 Task: Add a signature Adam Smith containing Regards, Adam Smith to email address softage.1@softage.net and add a folder Personal
Action: Key pressed n
Screenshot: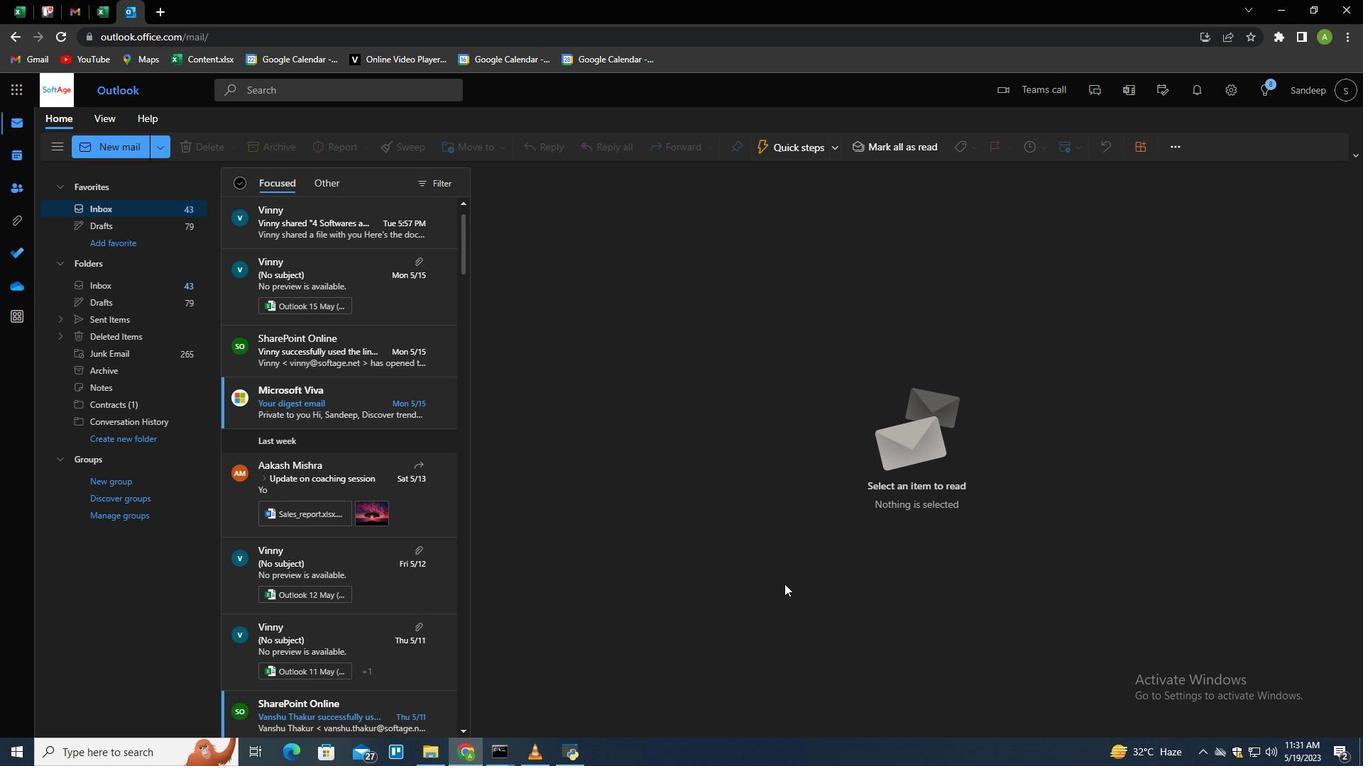 
Action: Mouse moved to (954, 144)
Screenshot: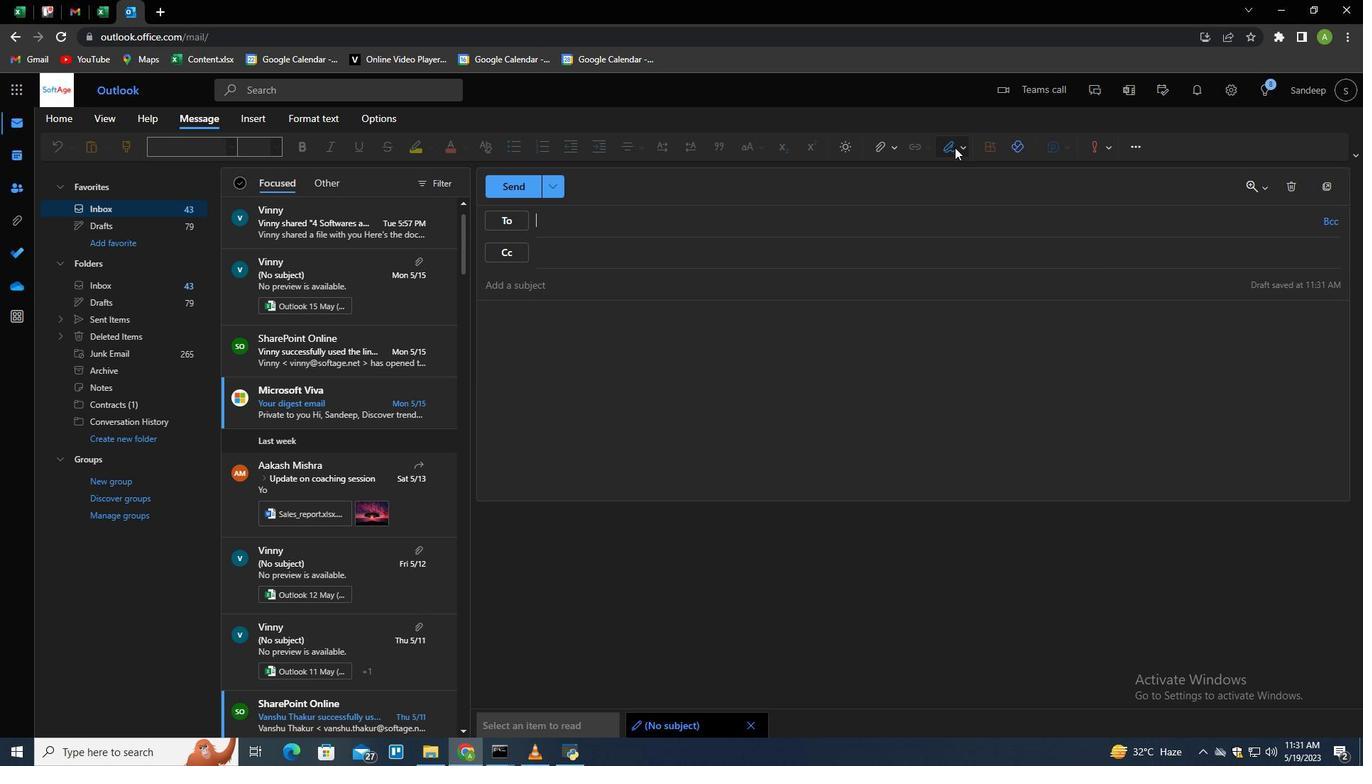 
Action: Mouse pressed left at (954, 144)
Screenshot: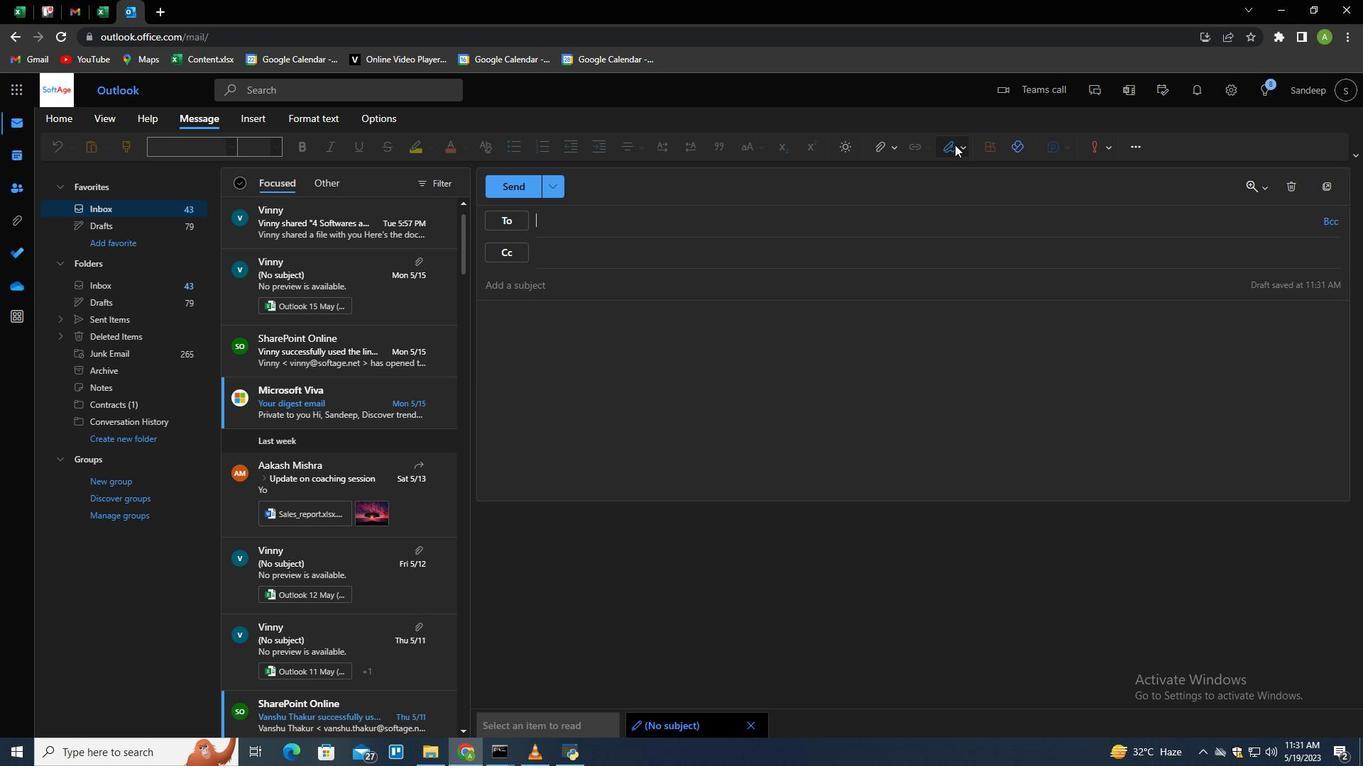 
Action: Mouse moved to (947, 201)
Screenshot: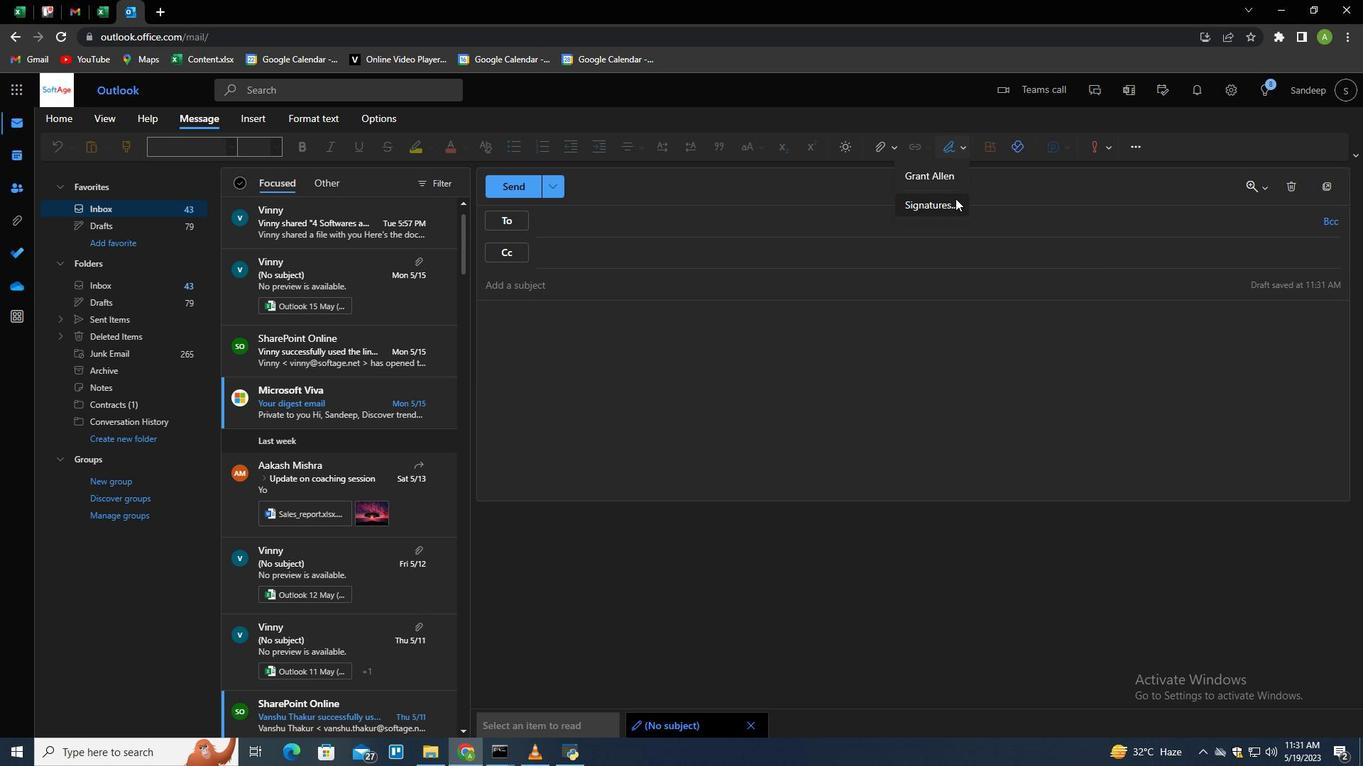 
Action: Mouse pressed left at (947, 201)
Screenshot: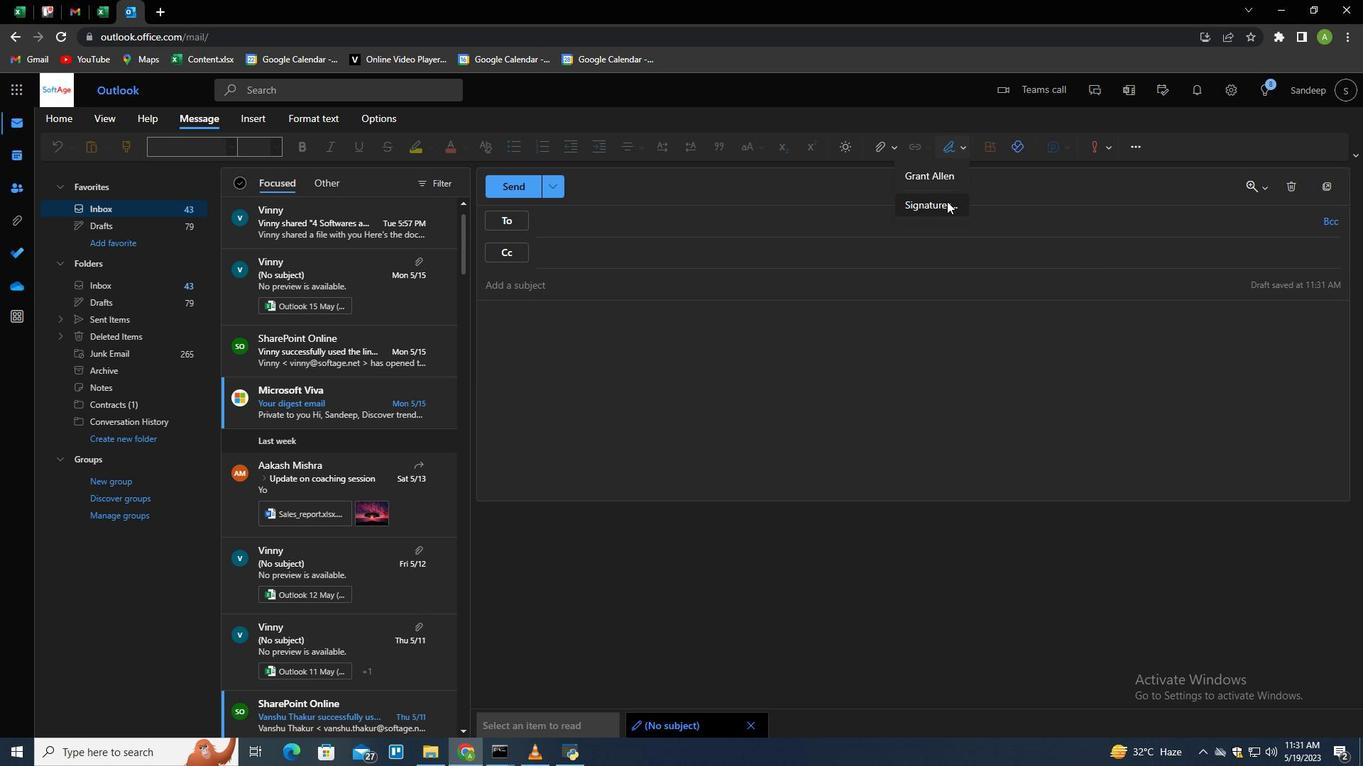 
Action: Mouse moved to (977, 261)
Screenshot: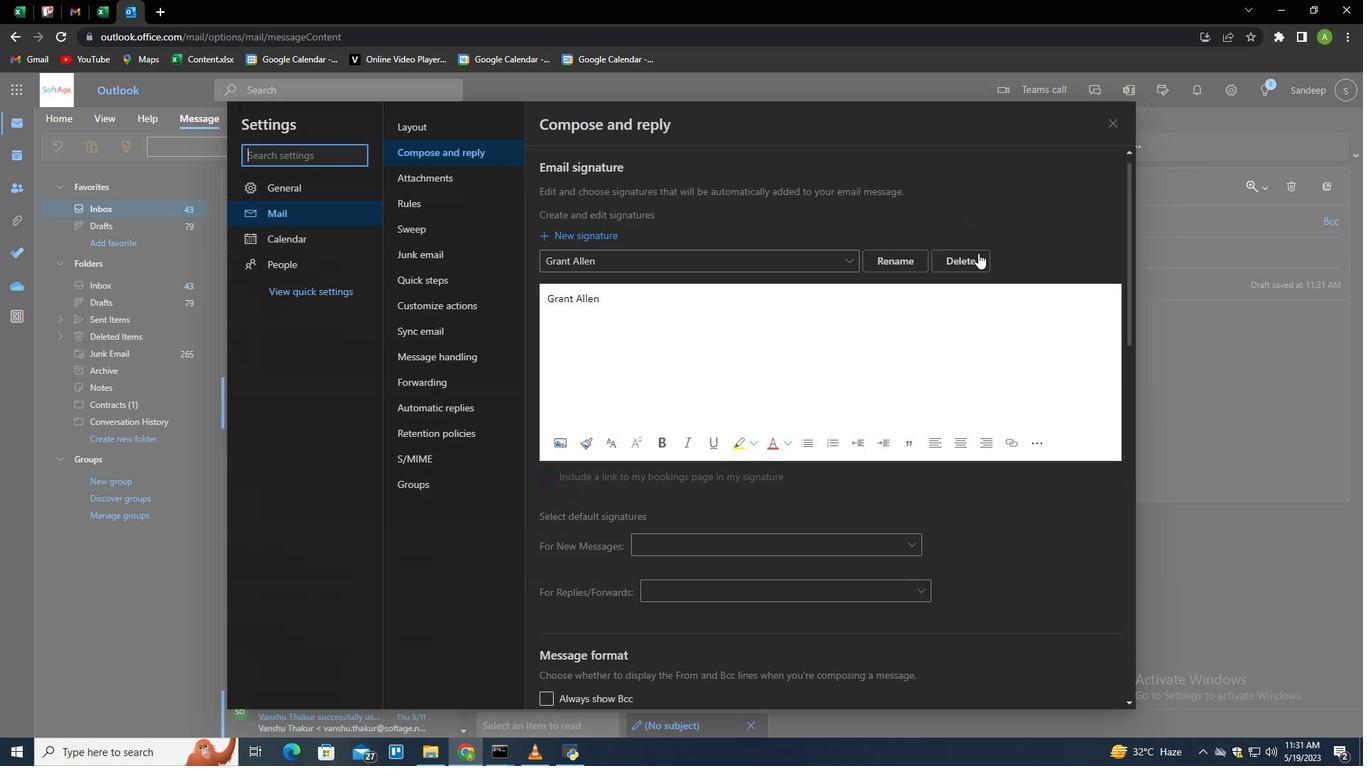 
Action: Mouse pressed left at (977, 261)
Screenshot: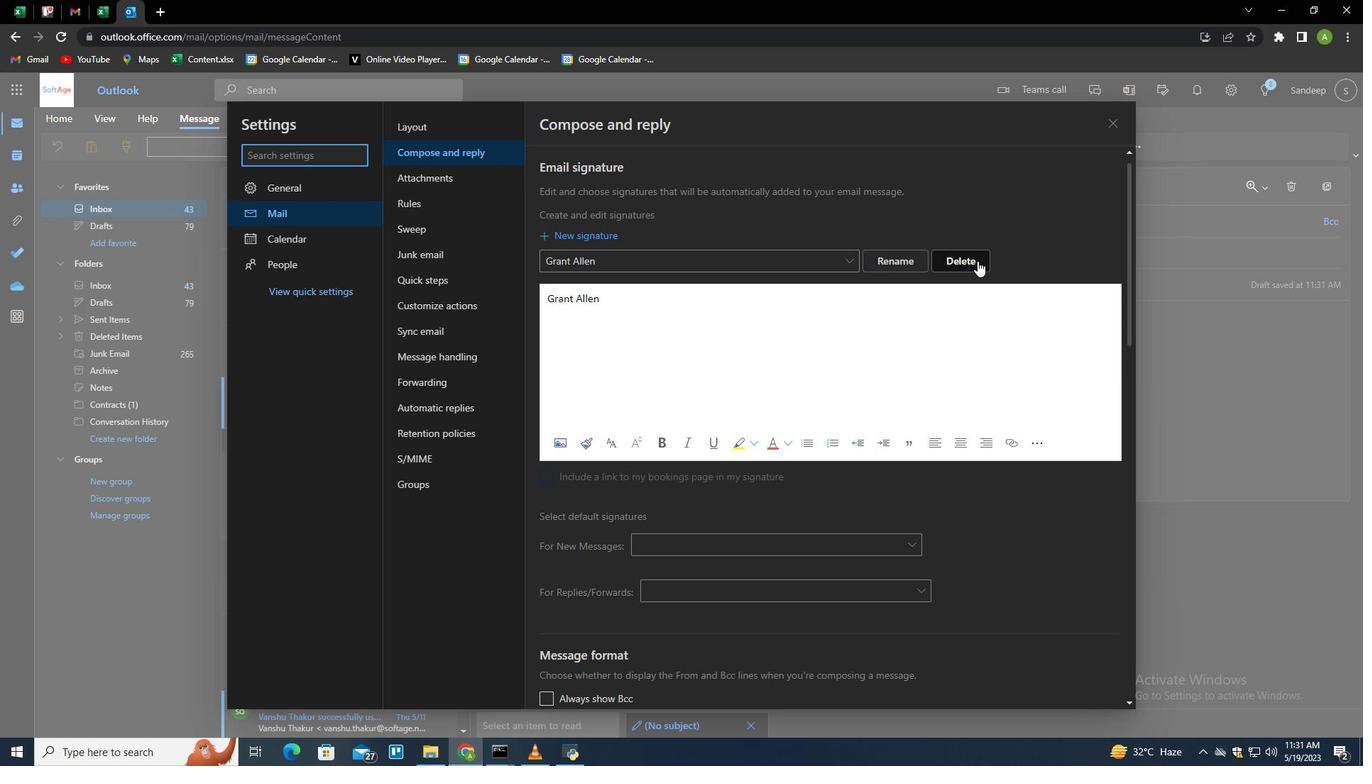 
Action: Key pressed <Key.shift>A
Screenshot: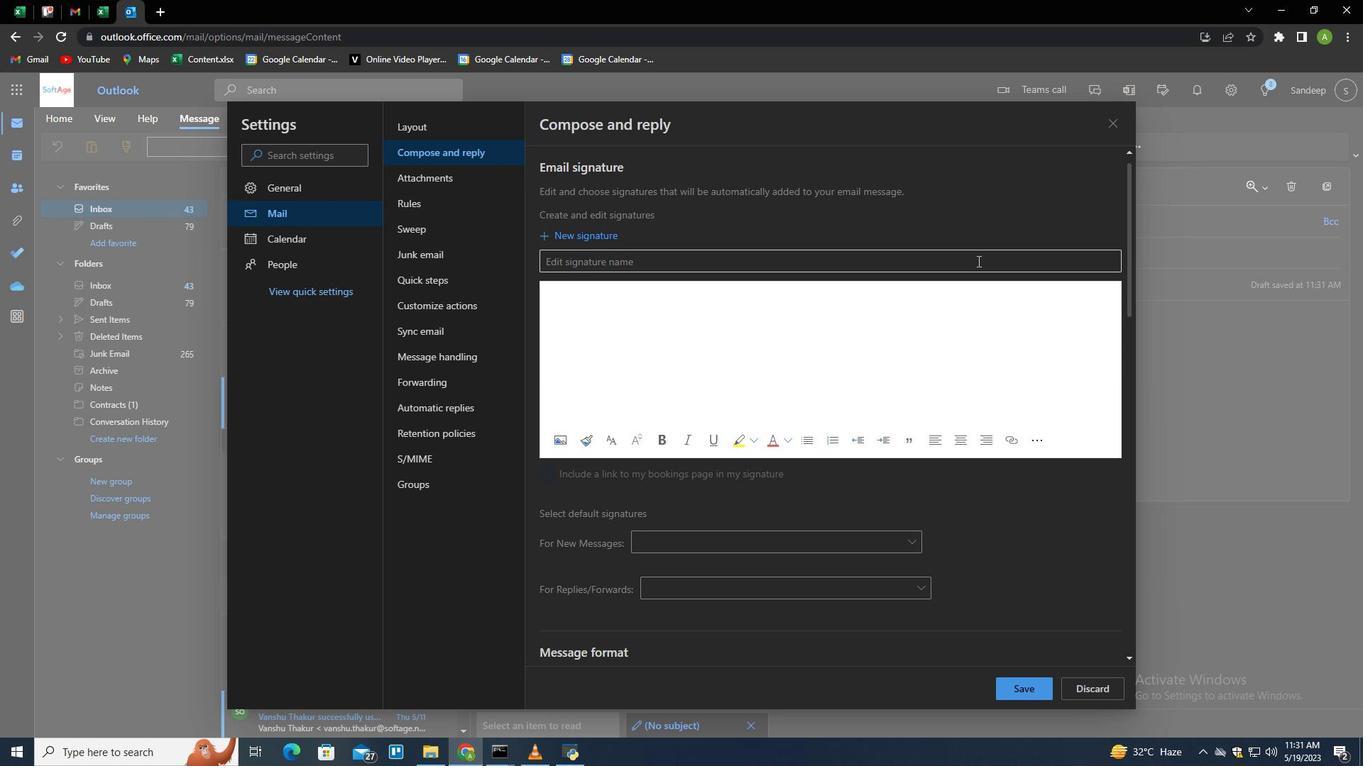 
Action: Mouse pressed left at (977, 261)
Screenshot: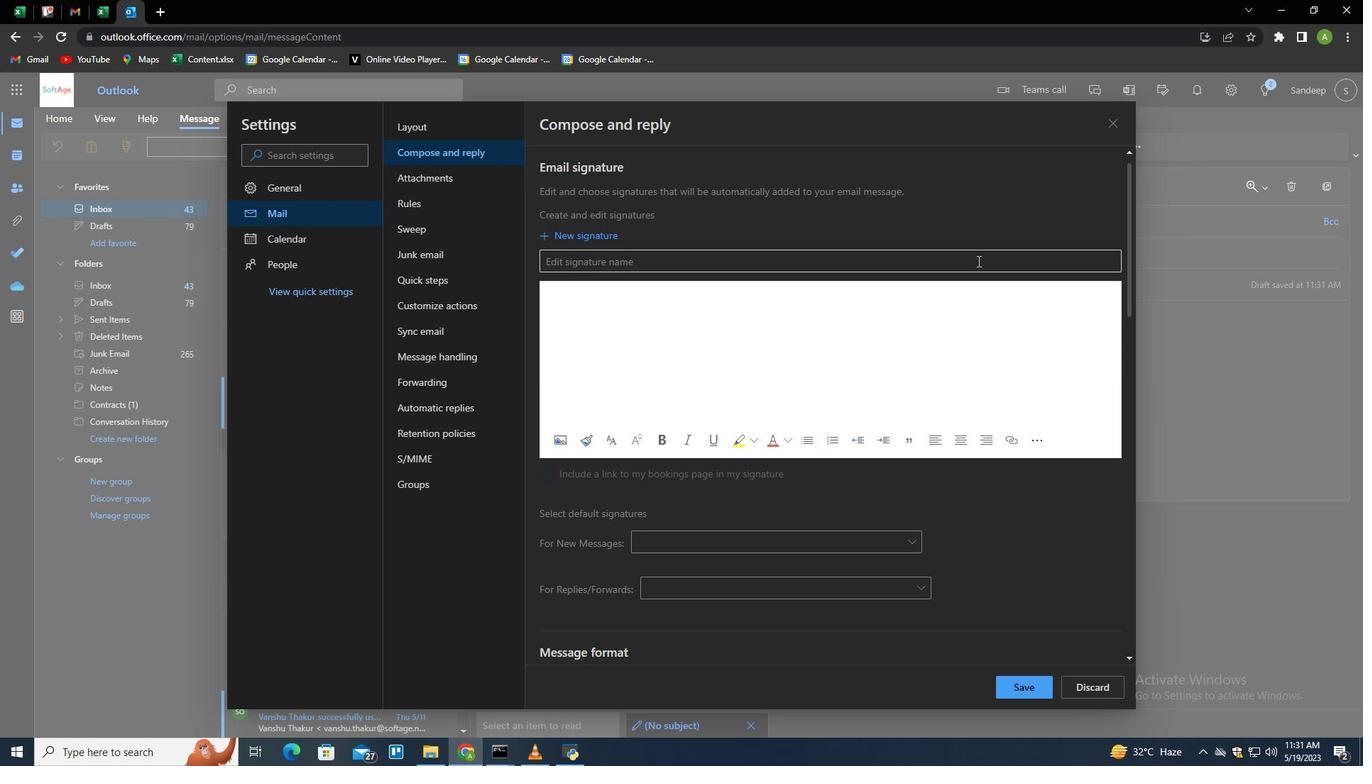 
Action: Key pressed <Key.shift>Adam<Key.space><Key.shift>Smith<Key.tab><Key.shift_r><Key.enter><Key.enter><Key.enter><Key.shift>Regards,<Key.shift_r><Key.enter><Key.shift>Adam<Key.space><Key.shift>Smith
Screenshot: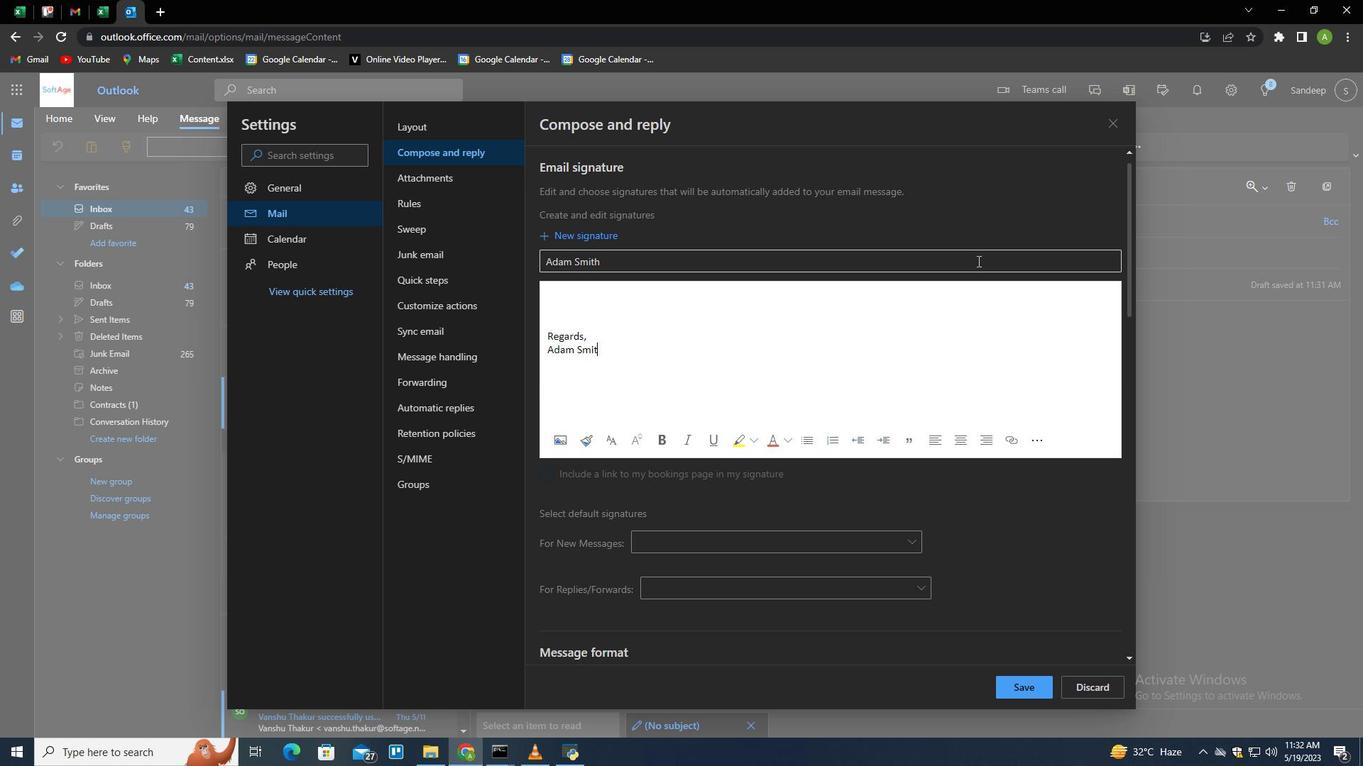 
Action: Mouse moved to (1008, 691)
Screenshot: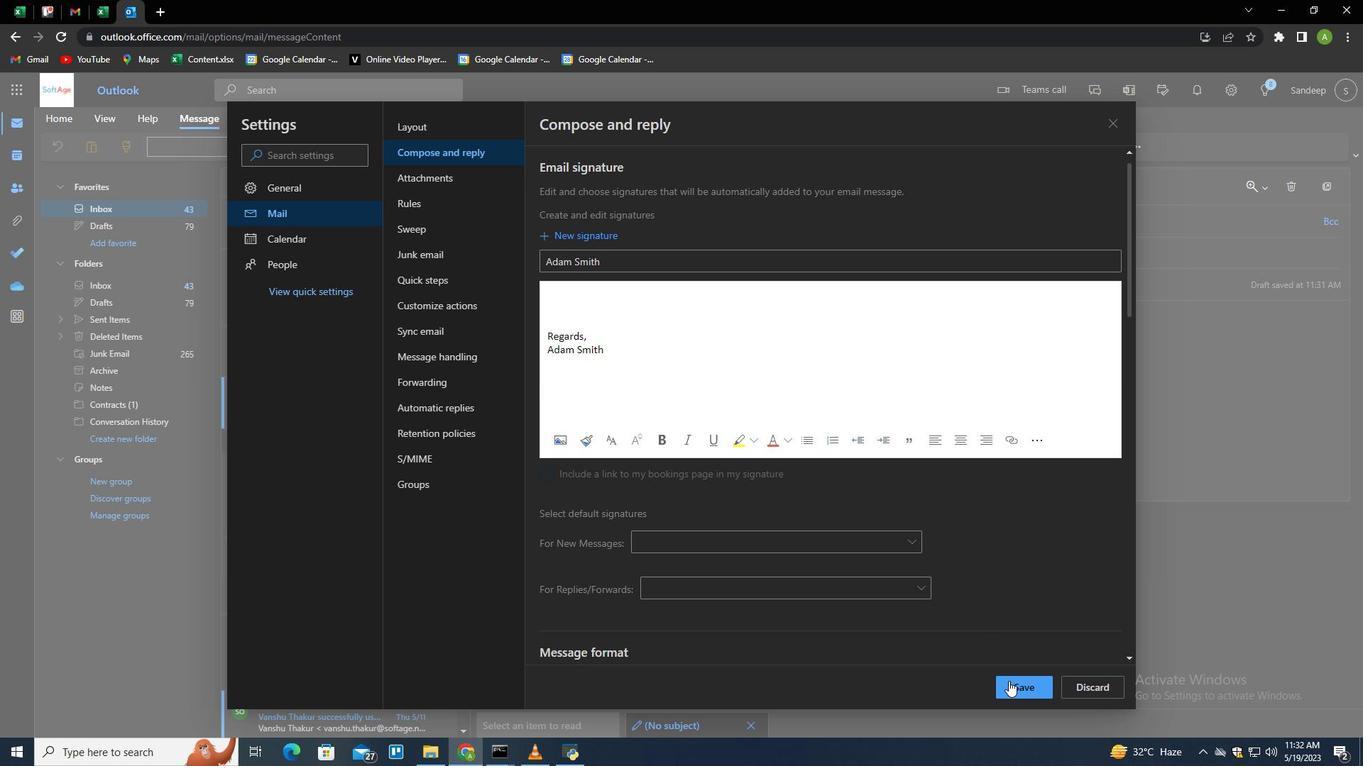 
Action: Mouse pressed left at (1008, 691)
Screenshot: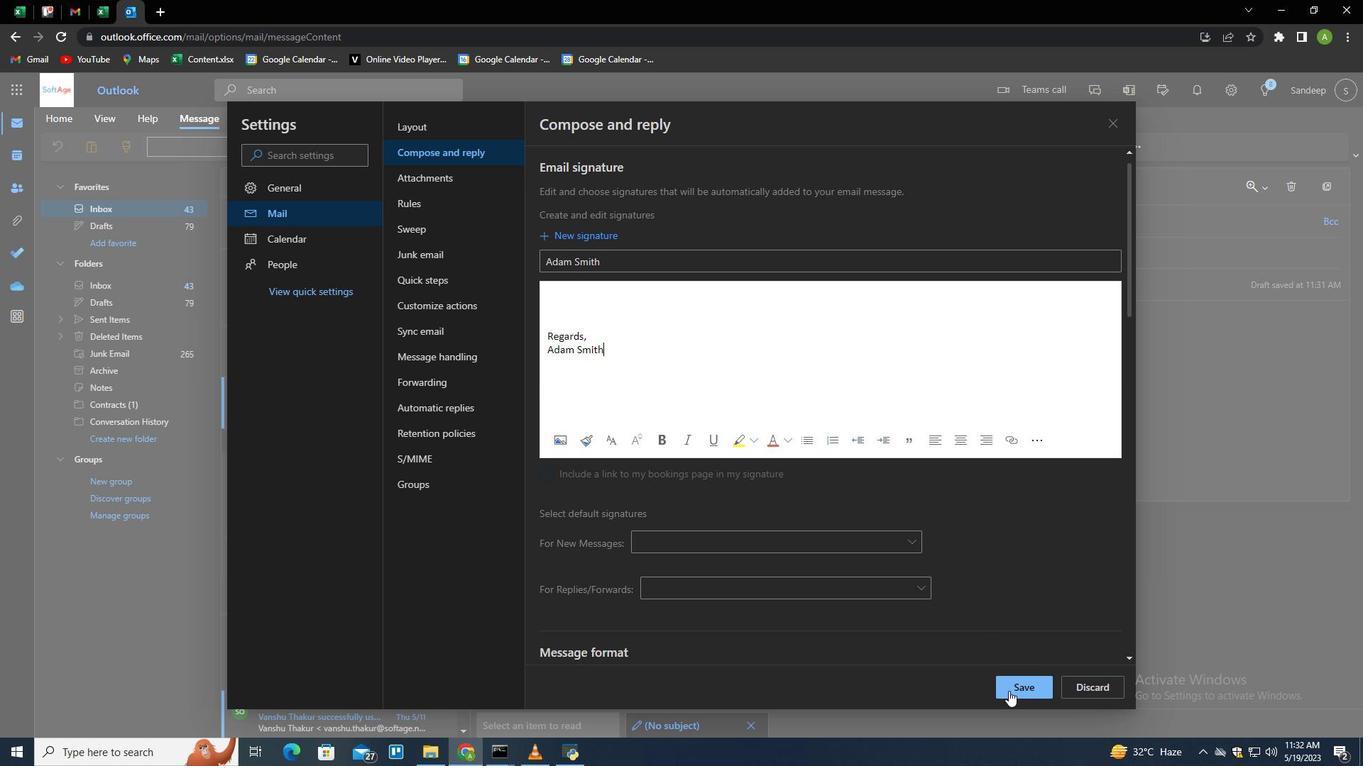 
Action: Mouse moved to (1189, 418)
Screenshot: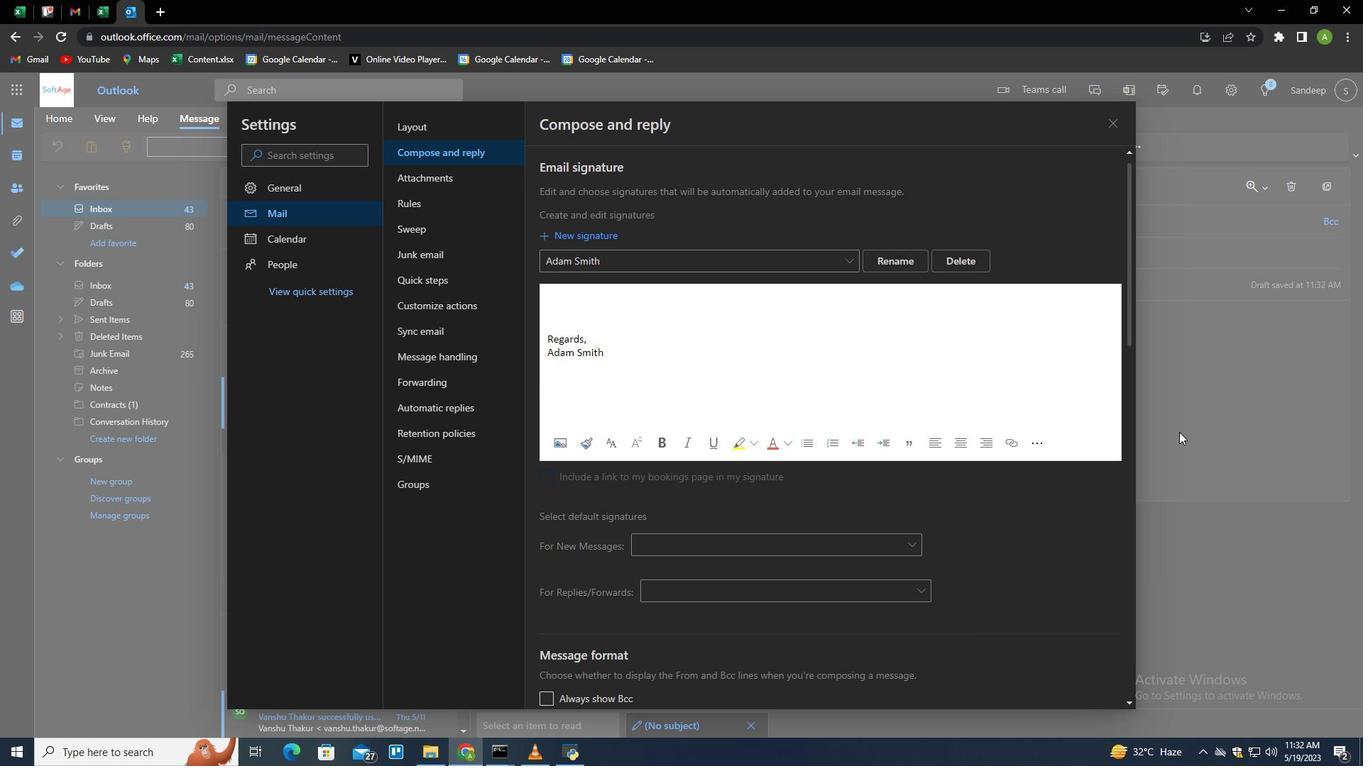 
Action: Mouse pressed left at (1189, 418)
Screenshot: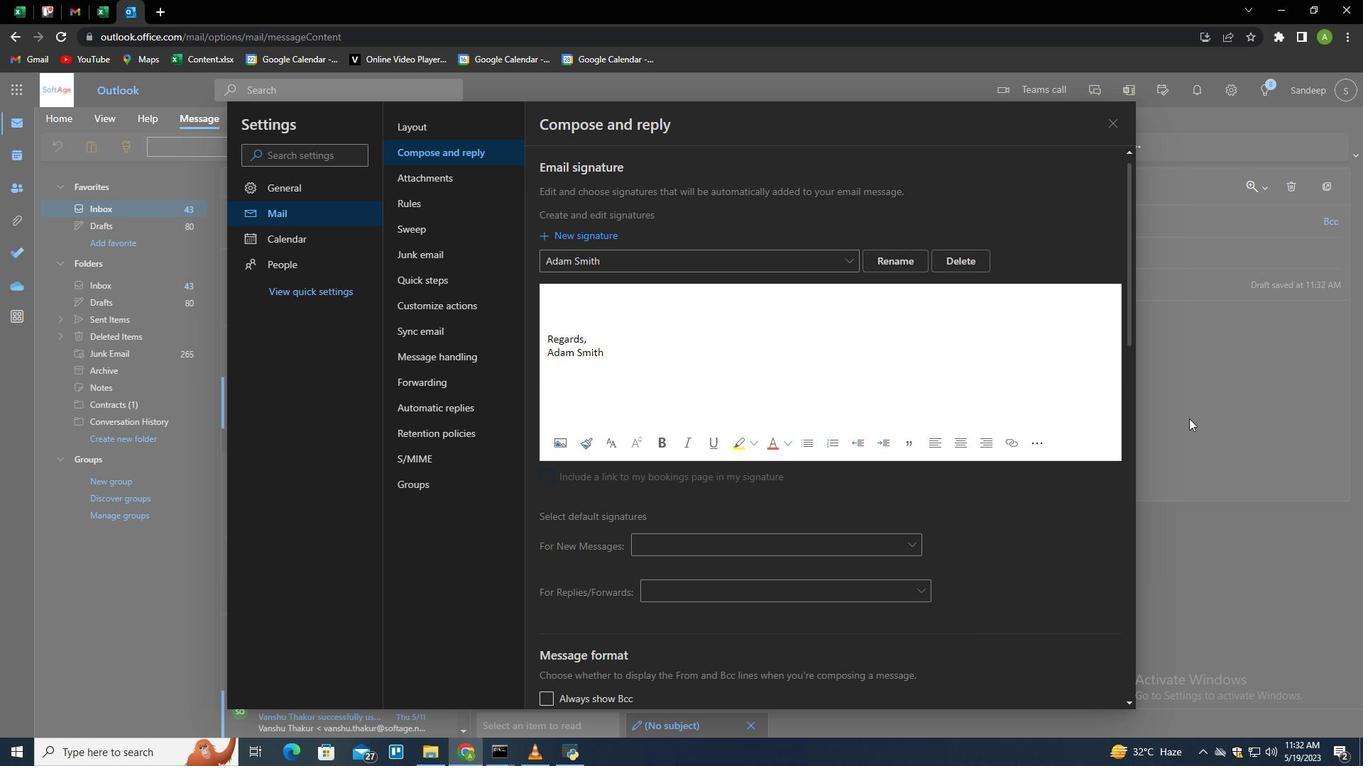 
Action: Mouse moved to (959, 152)
Screenshot: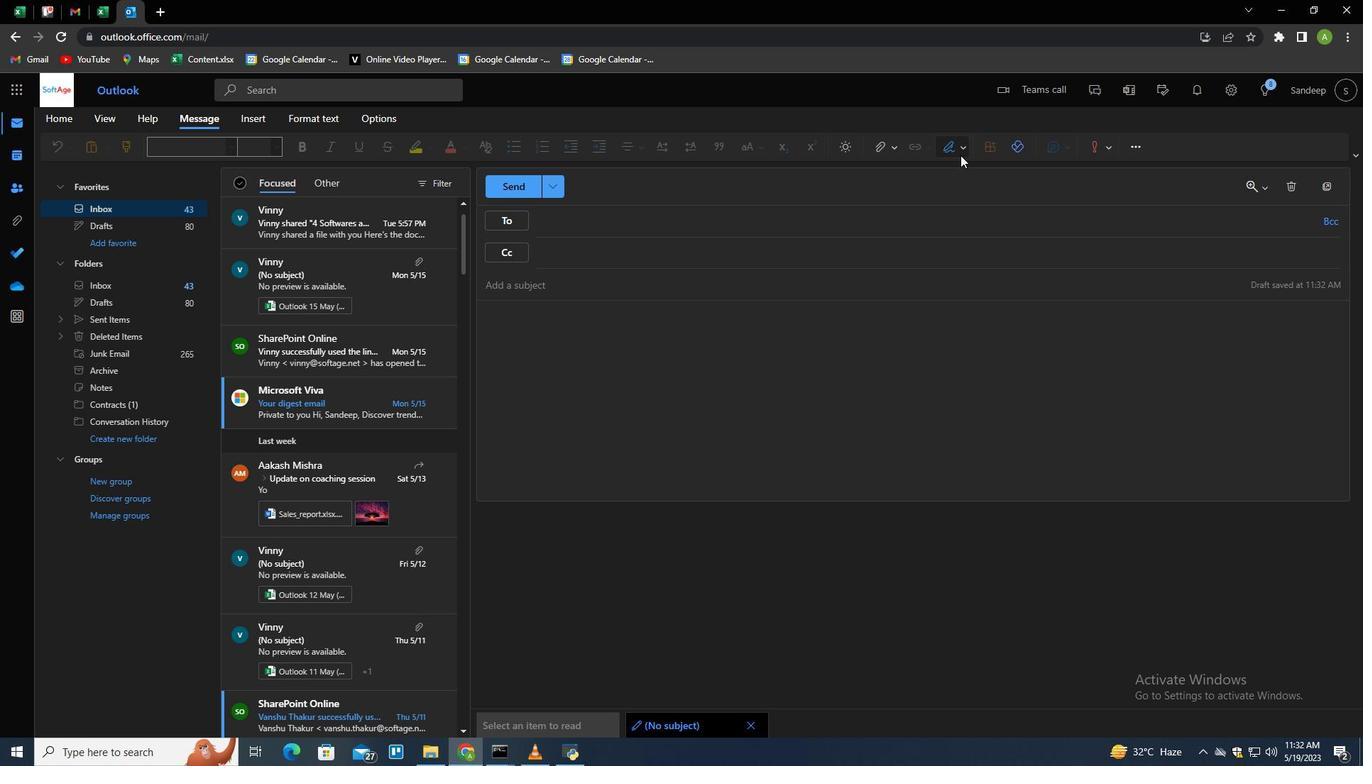 
Action: Mouse pressed left at (959, 152)
Screenshot: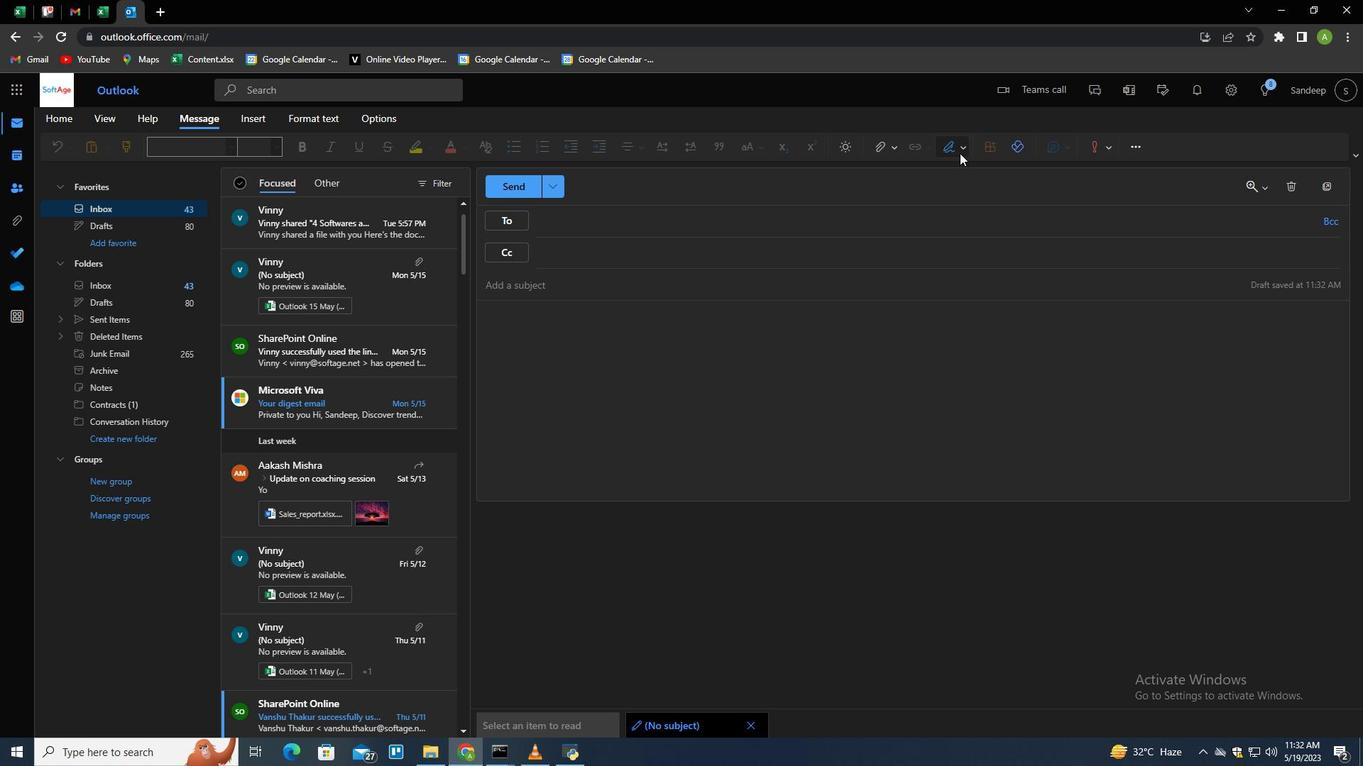 
Action: Mouse moved to (942, 176)
Screenshot: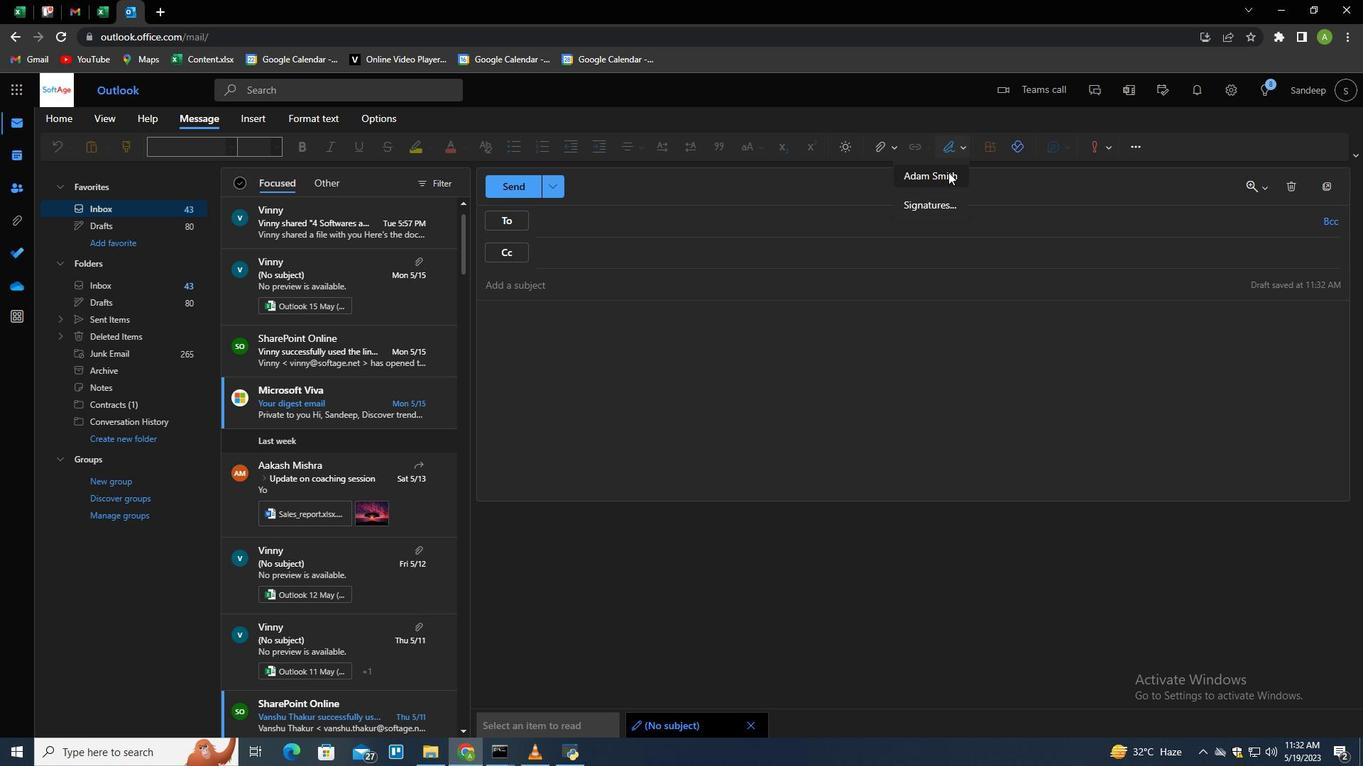 
Action: Mouse pressed left at (942, 176)
Screenshot: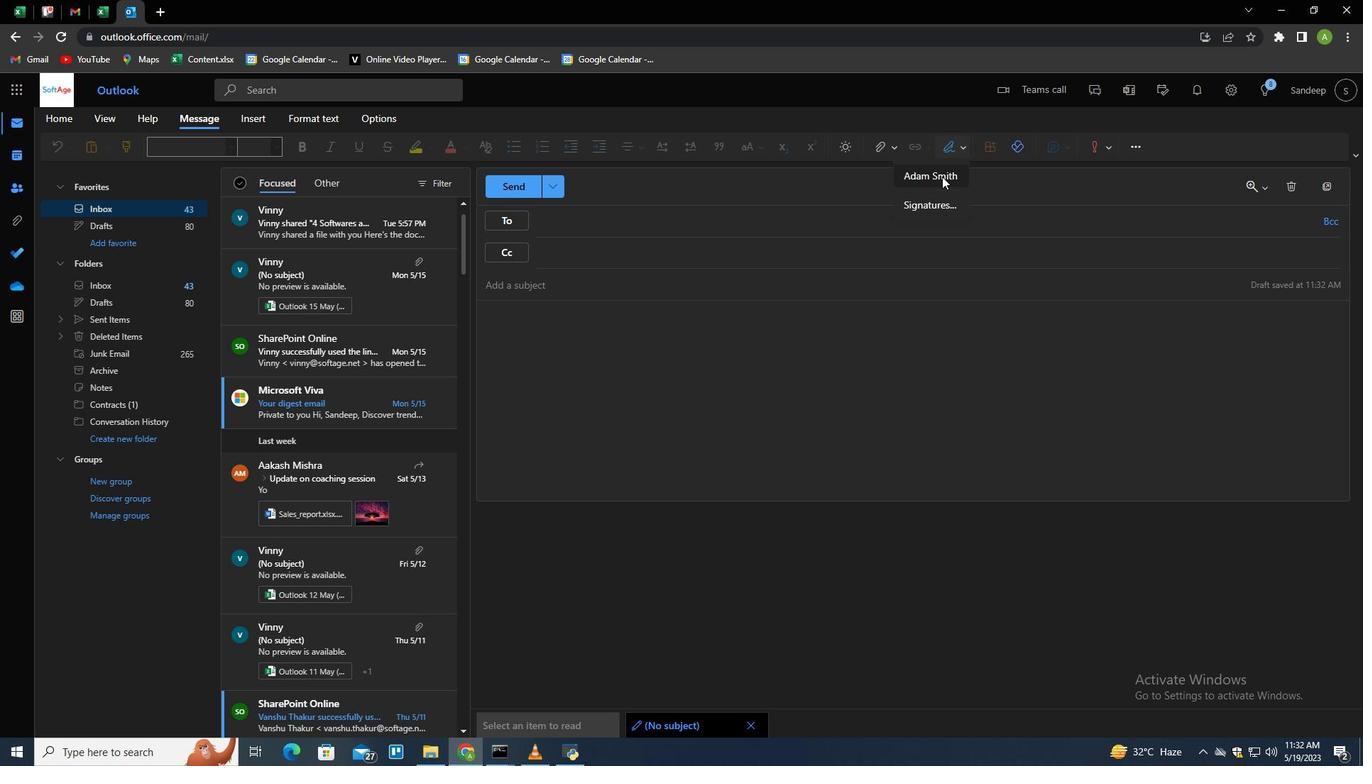 
Action: Mouse moved to (598, 219)
Screenshot: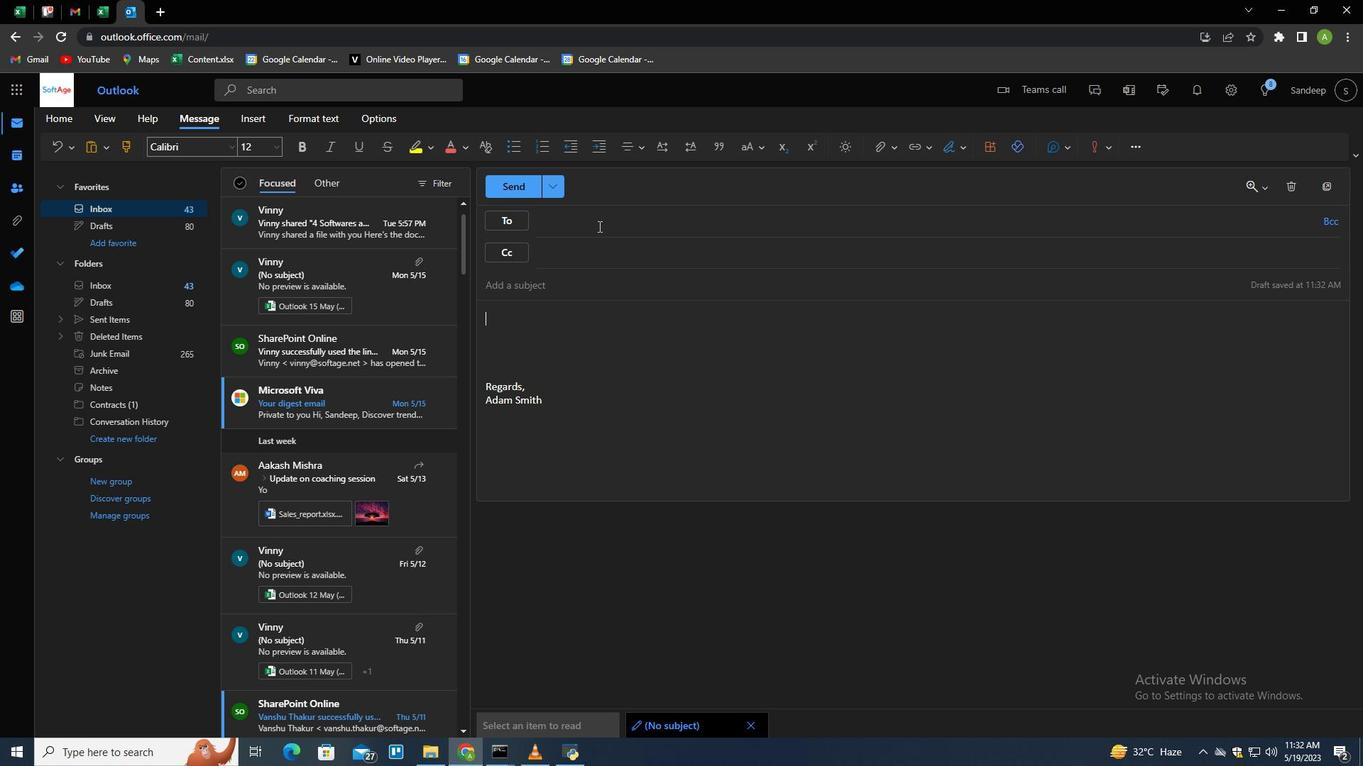 
Action: Mouse pressed left at (598, 219)
Screenshot: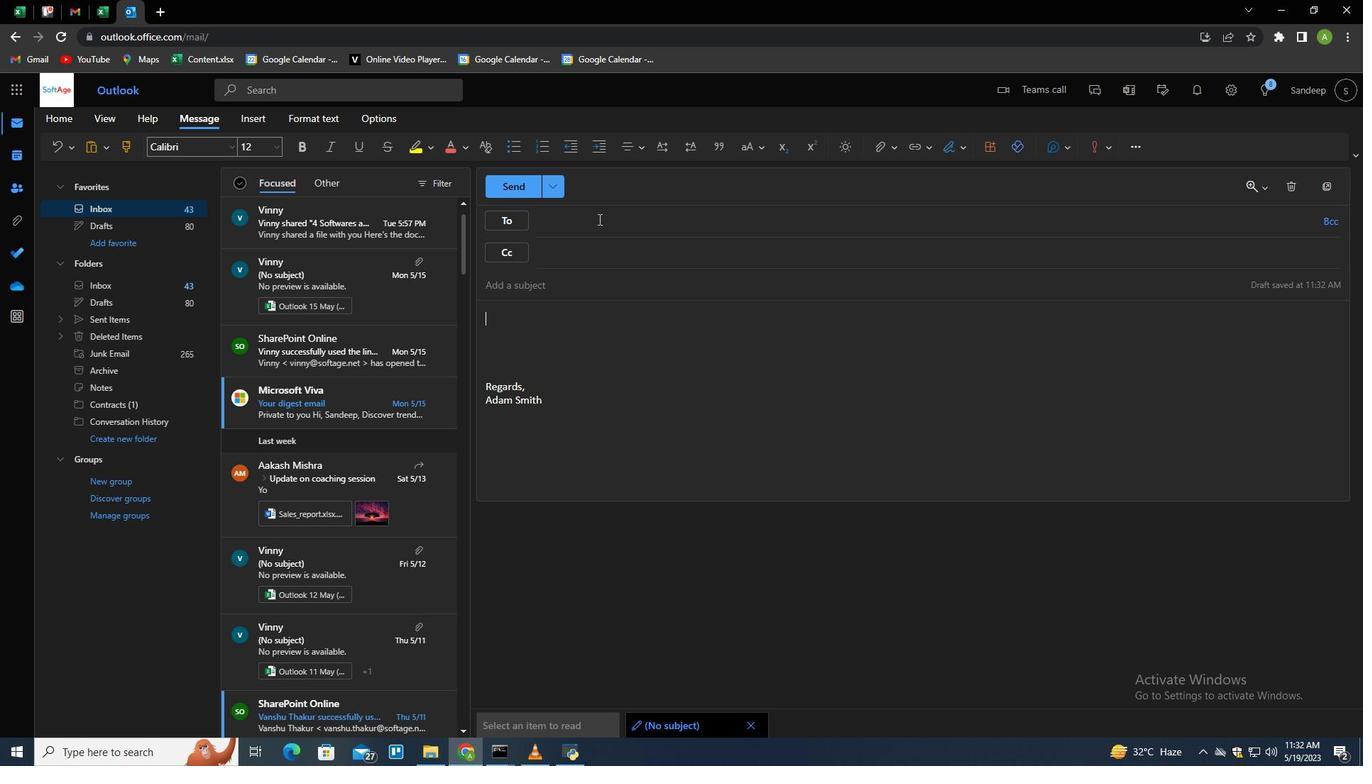 
Action: Key pressed softage.1<Key.shift><Key.shift><Key.shift><Key.shift><Key.shift><Key.shift><Key.shift><Key.shift><Key.shift>@softage.net<Key.enter>
Screenshot: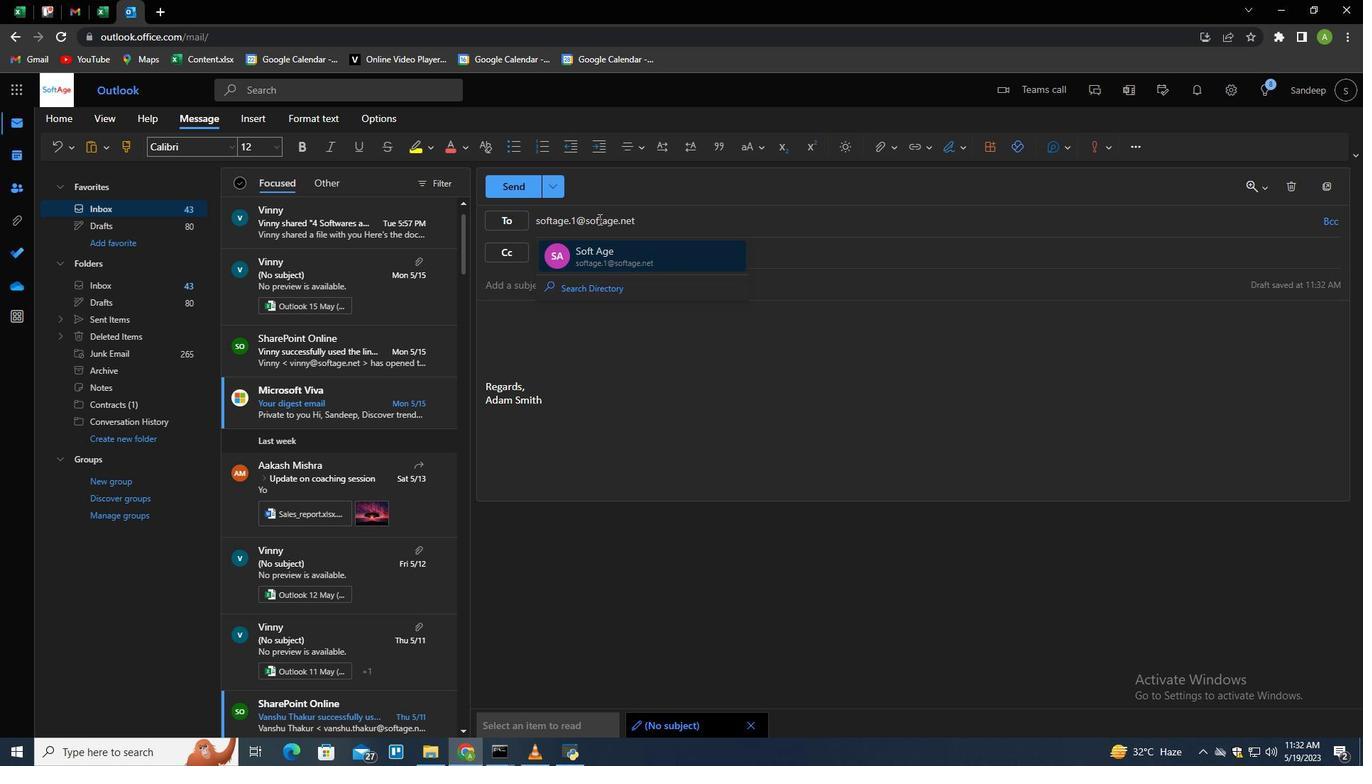 
Action: Mouse moved to (513, 190)
Screenshot: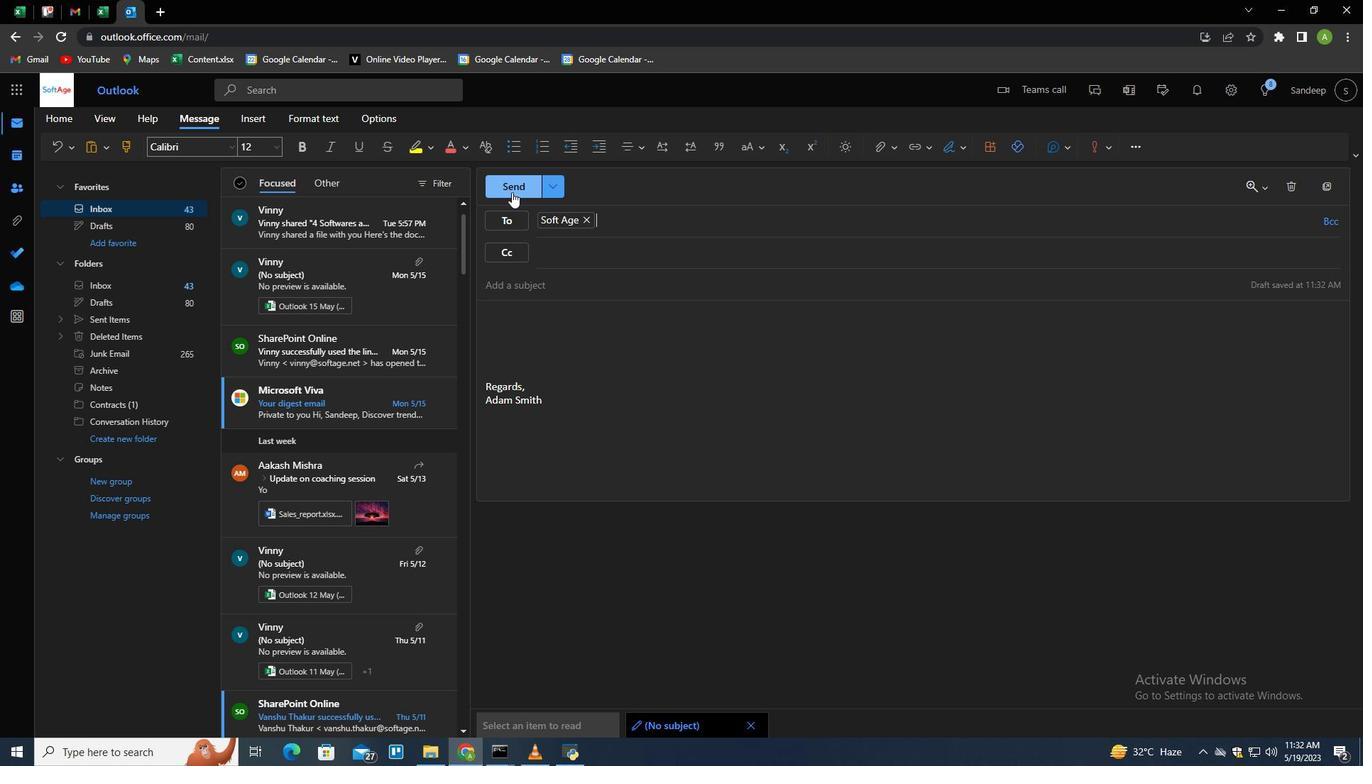 
Action: Mouse pressed left at (513, 190)
Screenshot: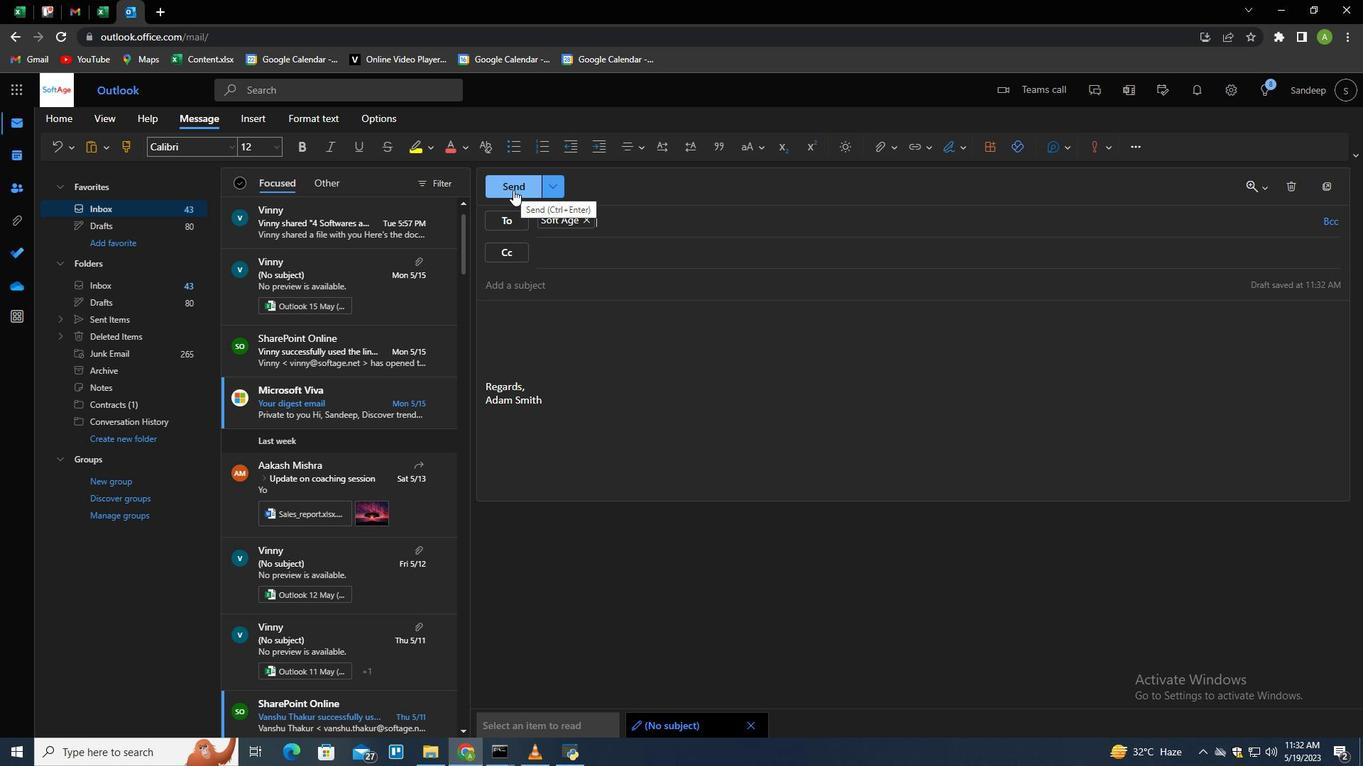 
Action: Mouse moved to (674, 437)
Screenshot: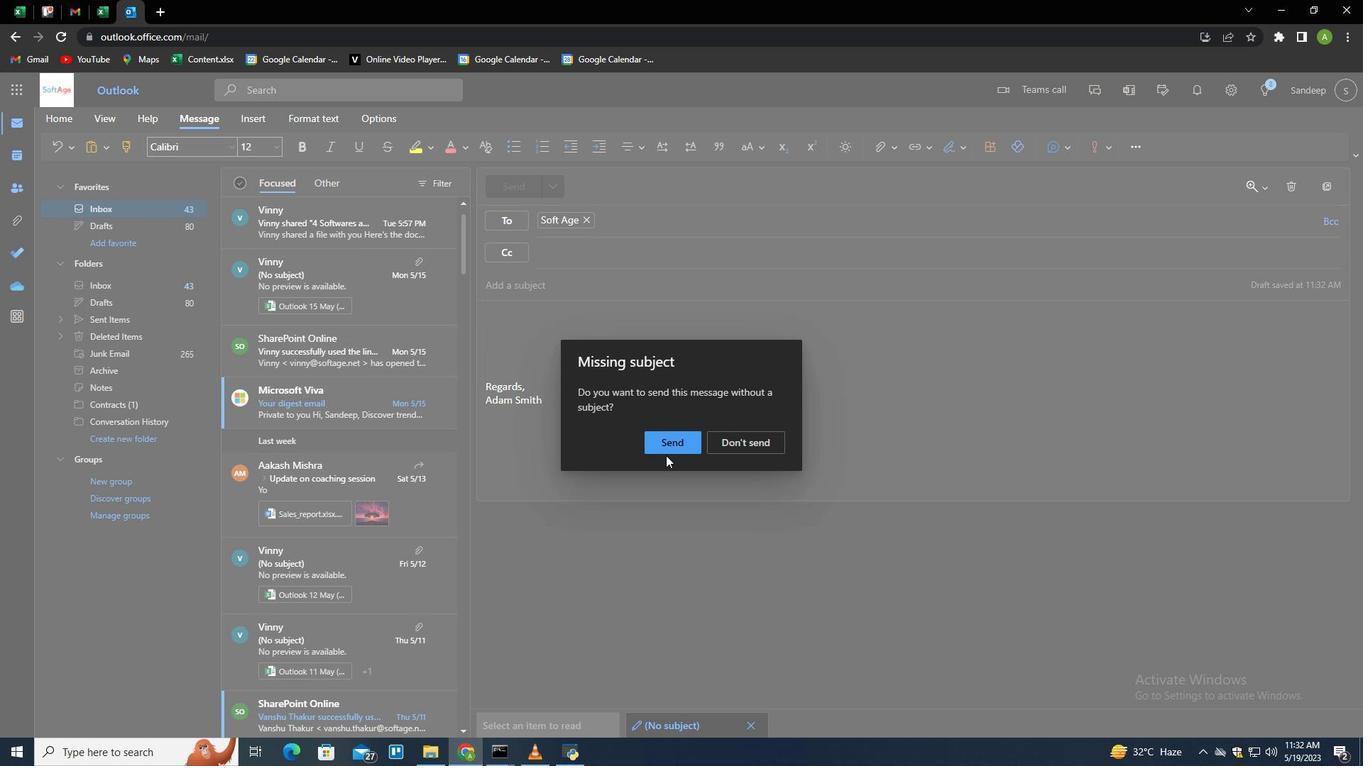 
Action: Mouse pressed left at (674, 437)
Screenshot: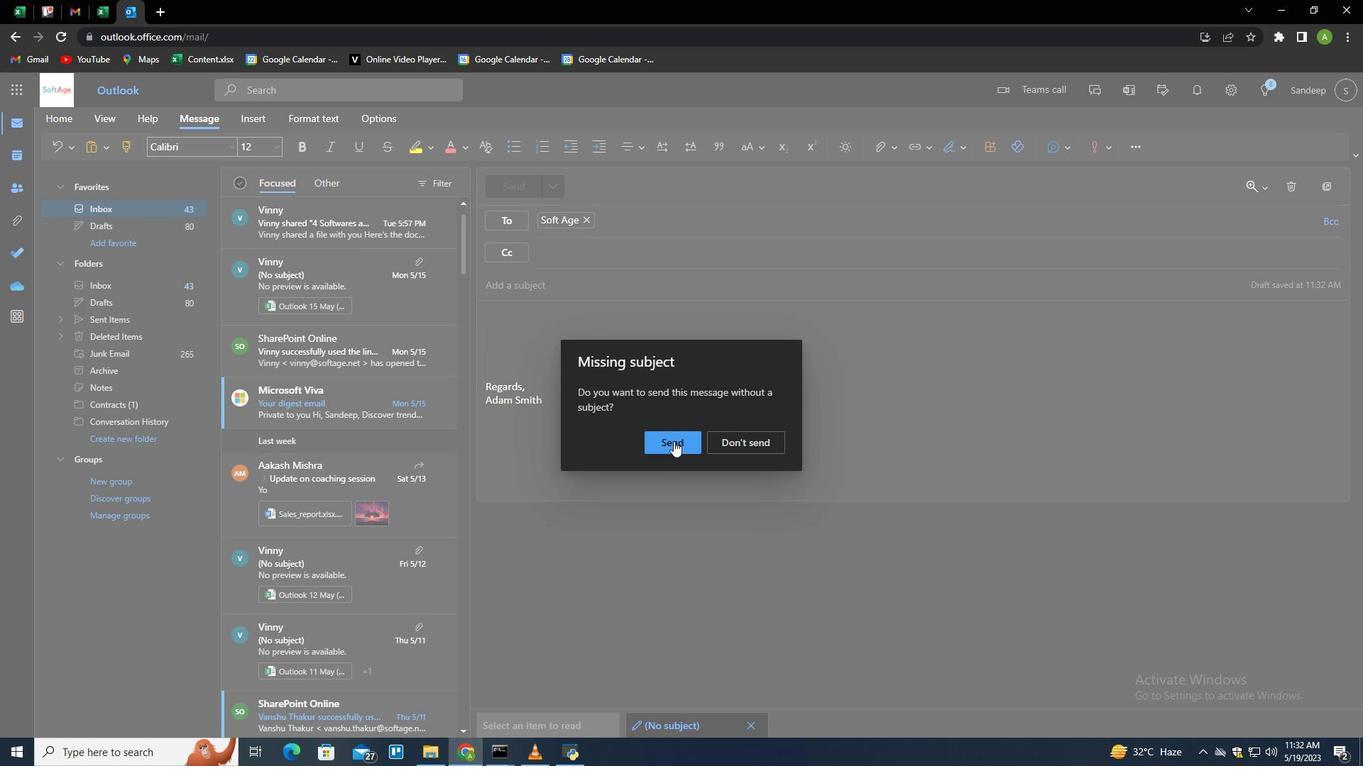 
Action: Mouse moved to (132, 443)
Screenshot: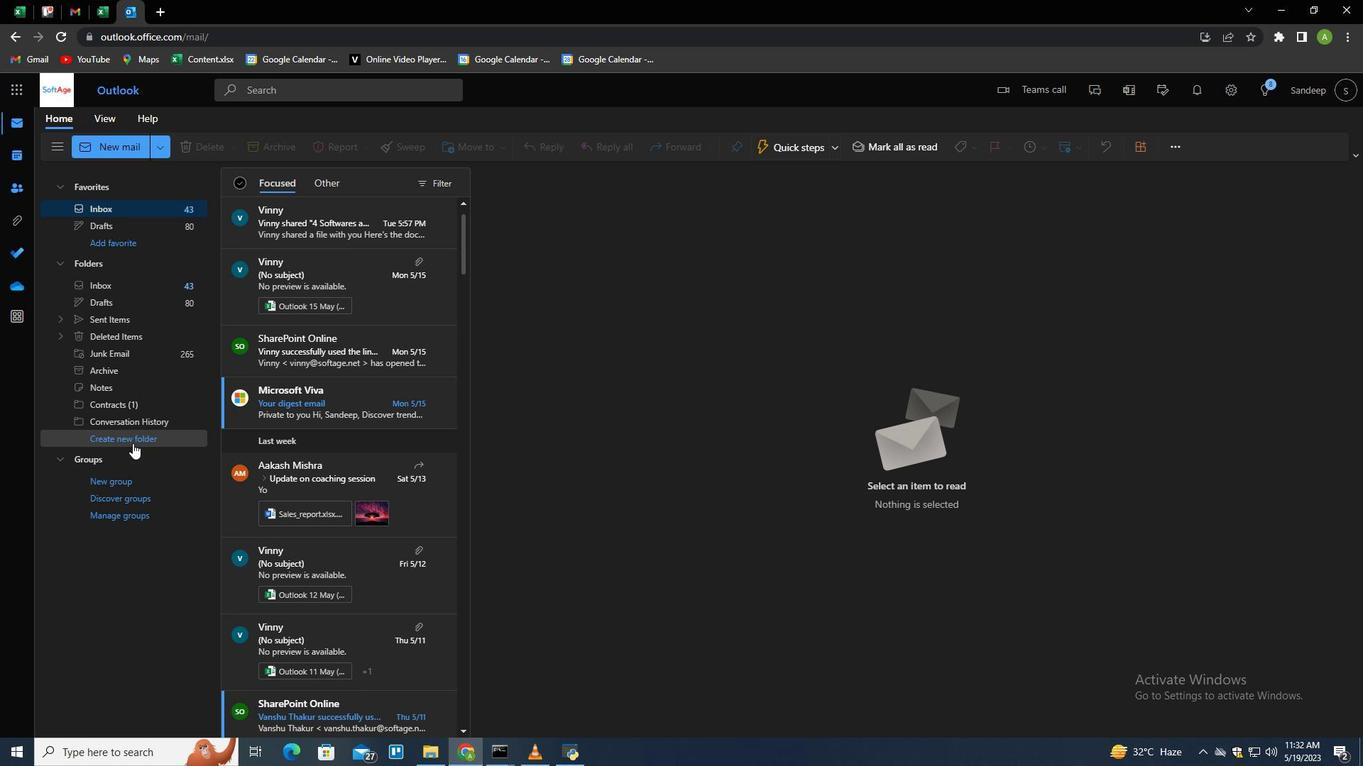 
Action: Mouse pressed left at (132, 443)
Screenshot: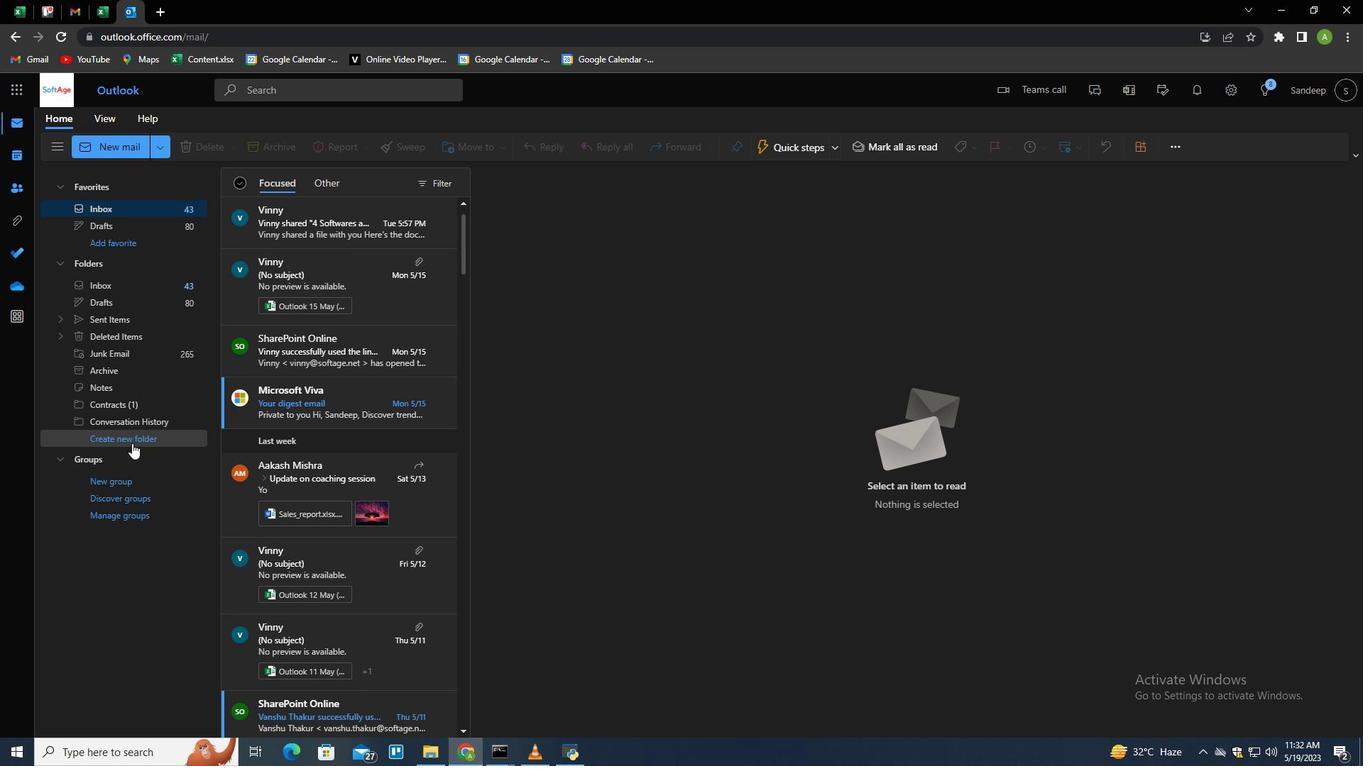 
Action: Mouse moved to (131, 444)
Screenshot: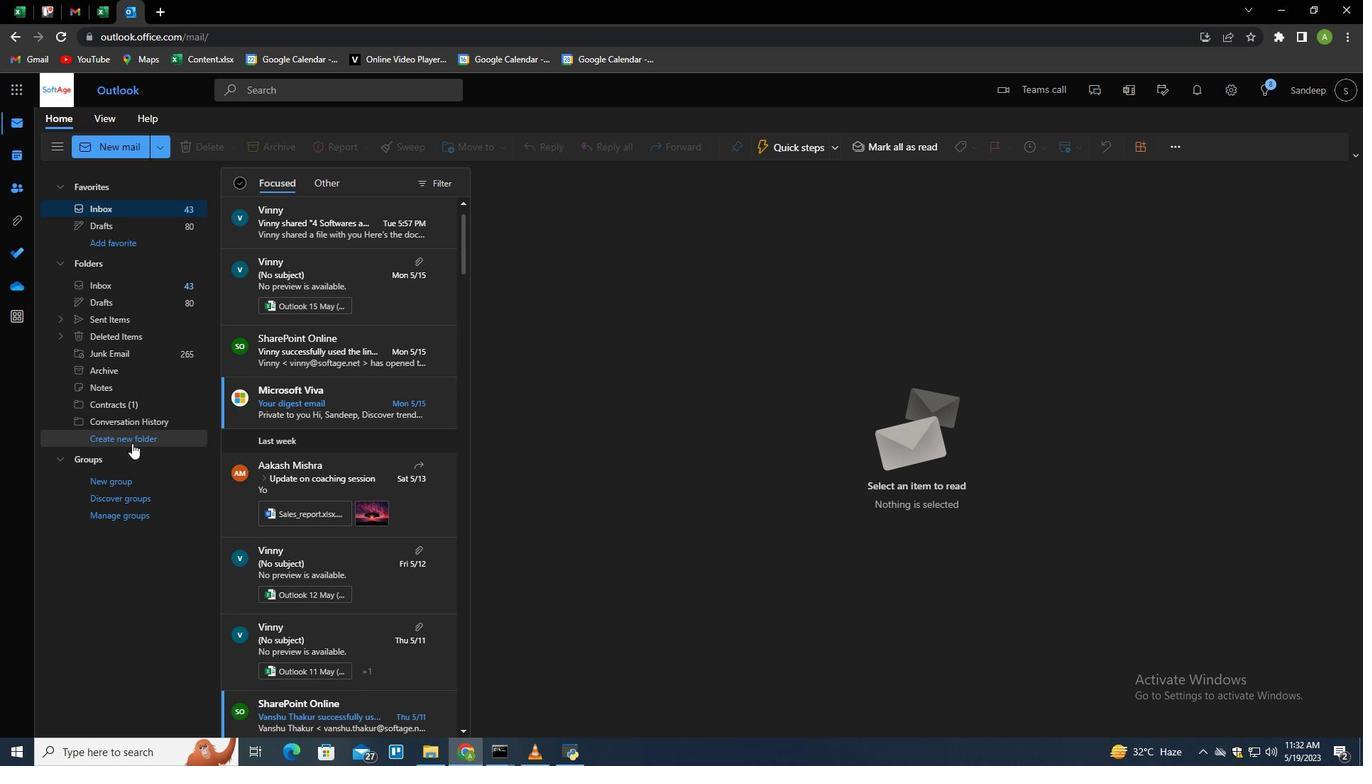
Action: Key pressed <Key.shift>Pes<Key.backspace>ro<Key.backspace>sonal<Key.space>folder<Key.enter>
Screenshot: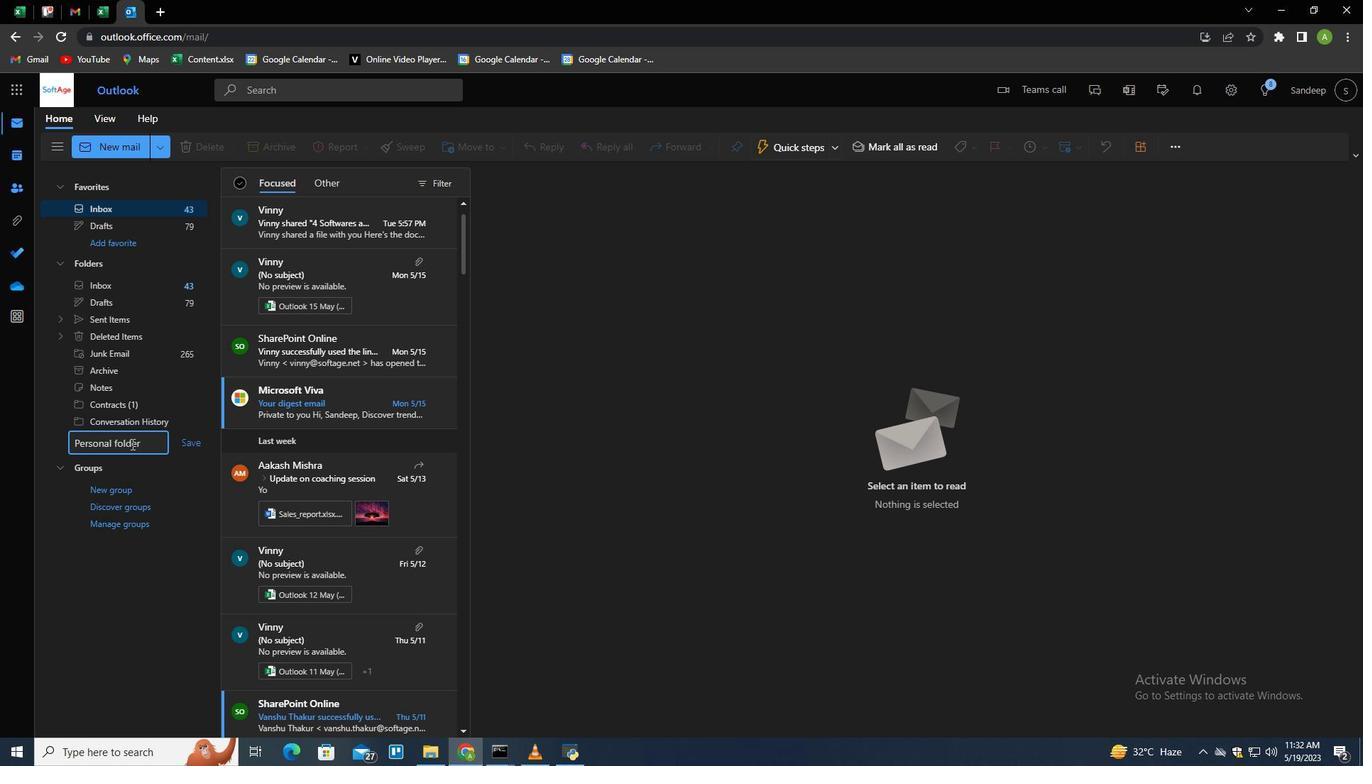 
Action: Mouse moved to (125, 318)
Screenshot: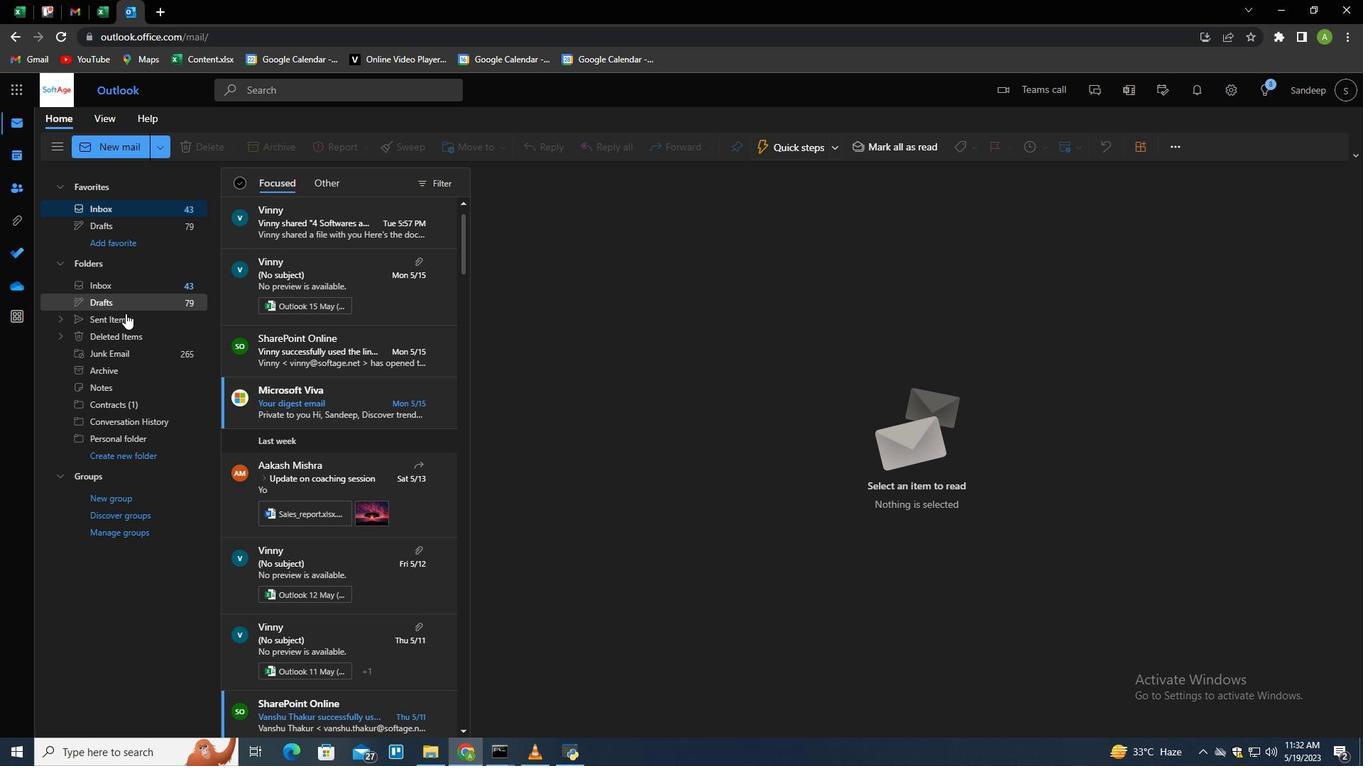 
